 Task: Manage the "Dashboard related list" page setting.
Action: Mouse moved to (962, 62)
Screenshot: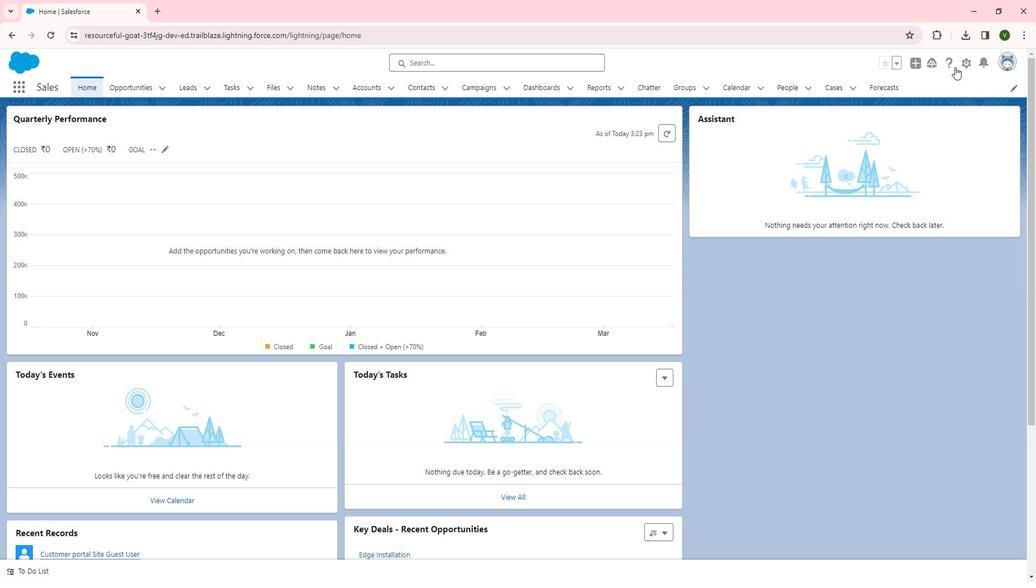 
Action: Mouse pressed left at (962, 62)
Screenshot: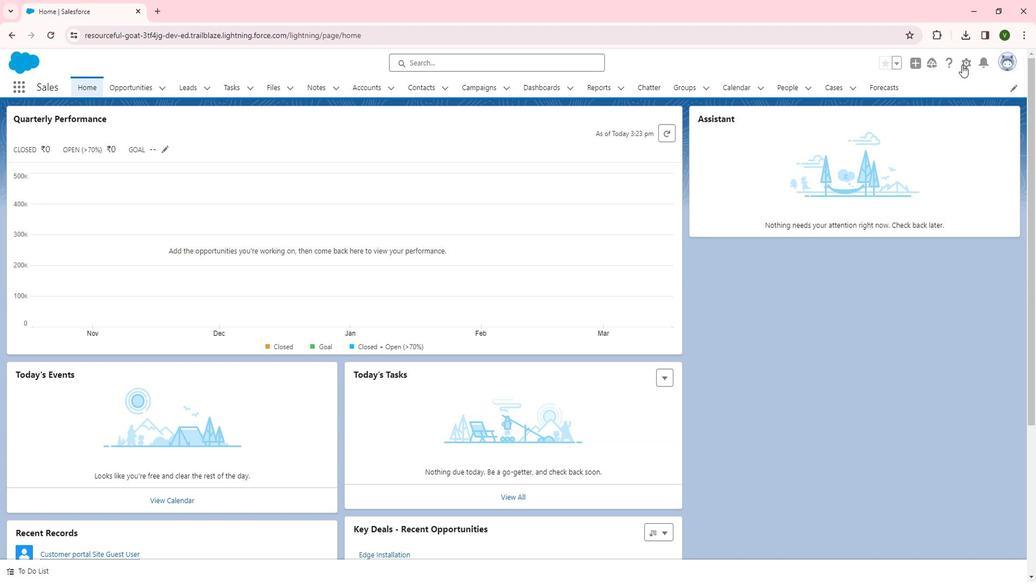 
Action: Mouse moved to (937, 81)
Screenshot: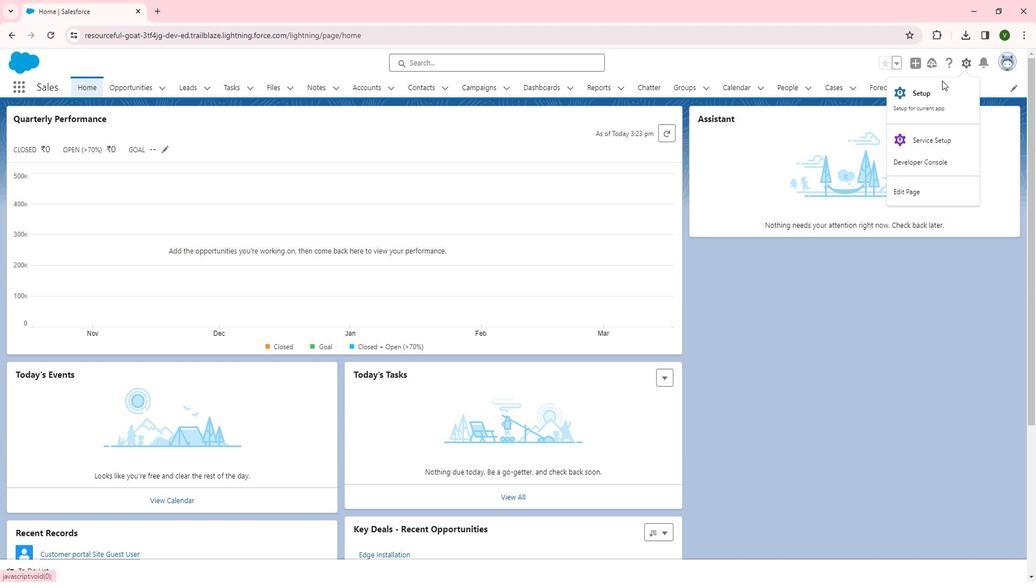 
Action: Mouse pressed left at (937, 81)
Screenshot: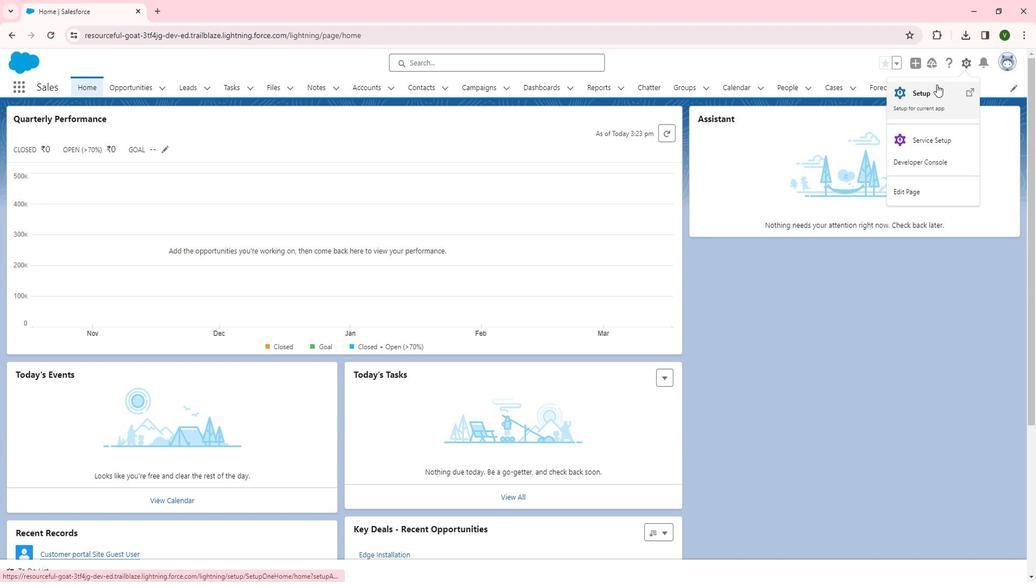 
Action: Mouse moved to (42, 428)
Screenshot: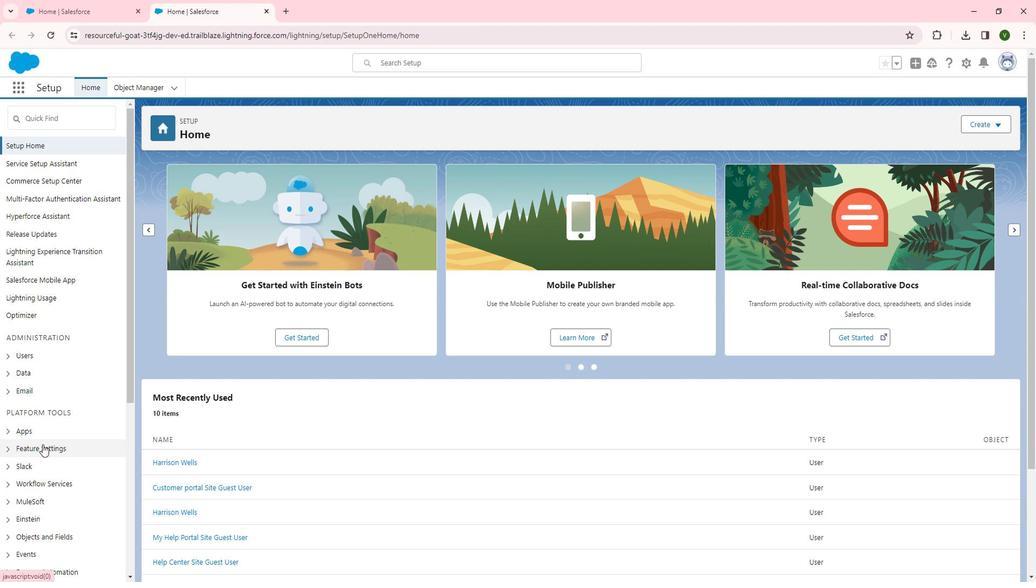 
Action: Mouse pressed left at (42, 428)
Screenshot: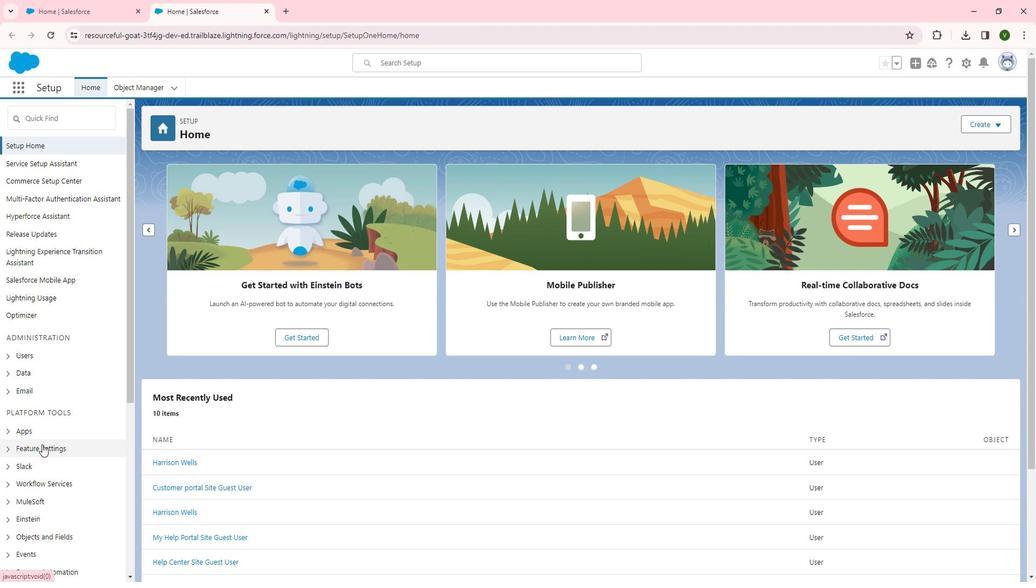 
Action: Mouse scrolled (42, 428) with delta (0, 0)
Screenshot: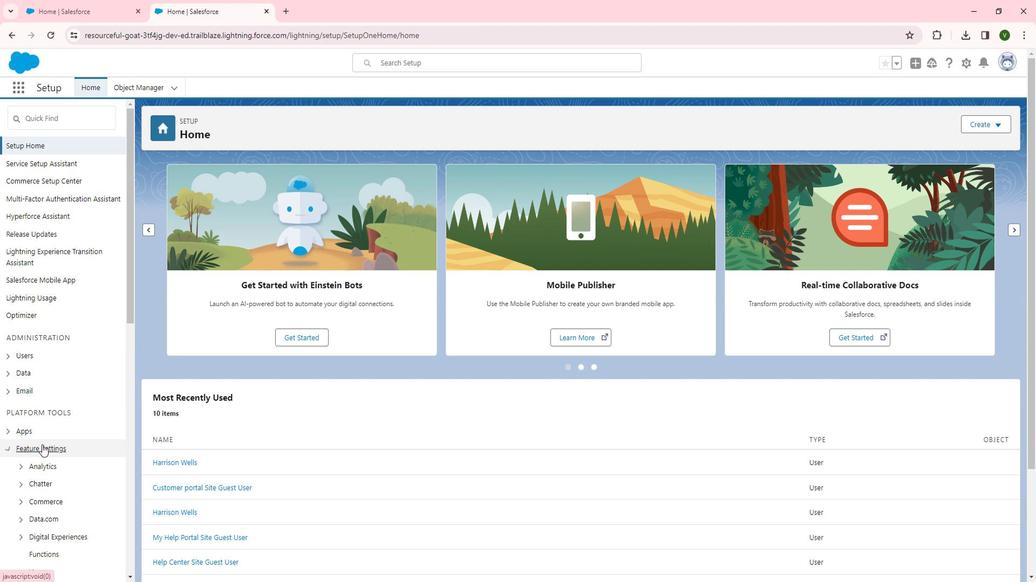 
Action: Mouse scrolled (42, 428) with delta (0, 0)
Screenshot: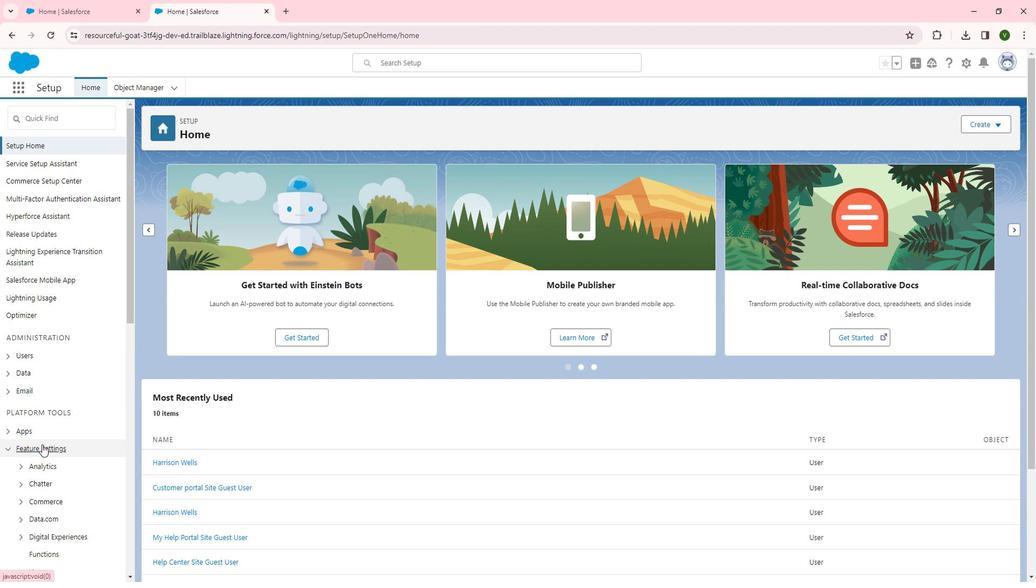
Action: Mouse scrolled (42, 428) with delta (0, 0)
Screenshot: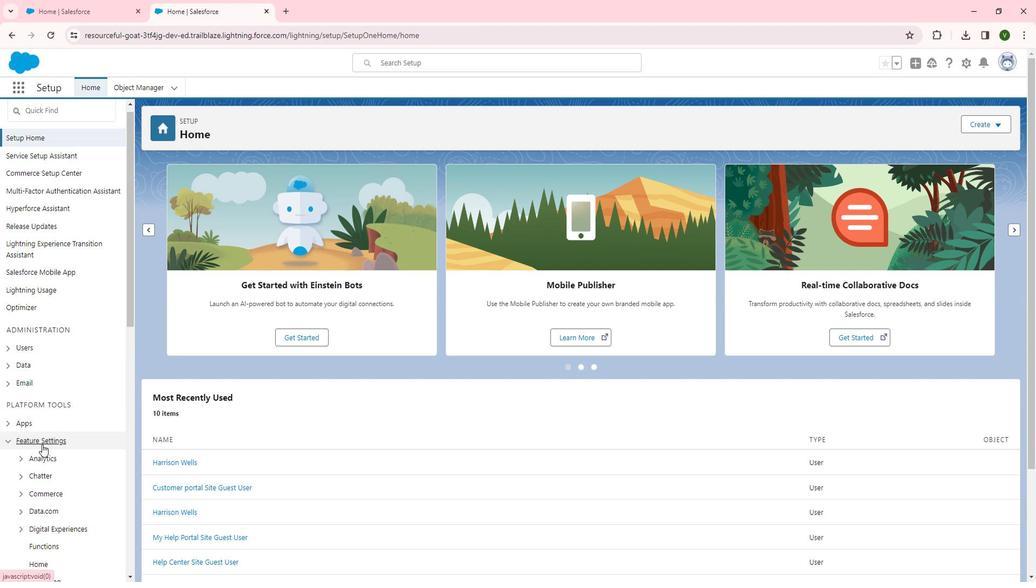 
Action: Mouse moved to (56, 354)
Screenshot: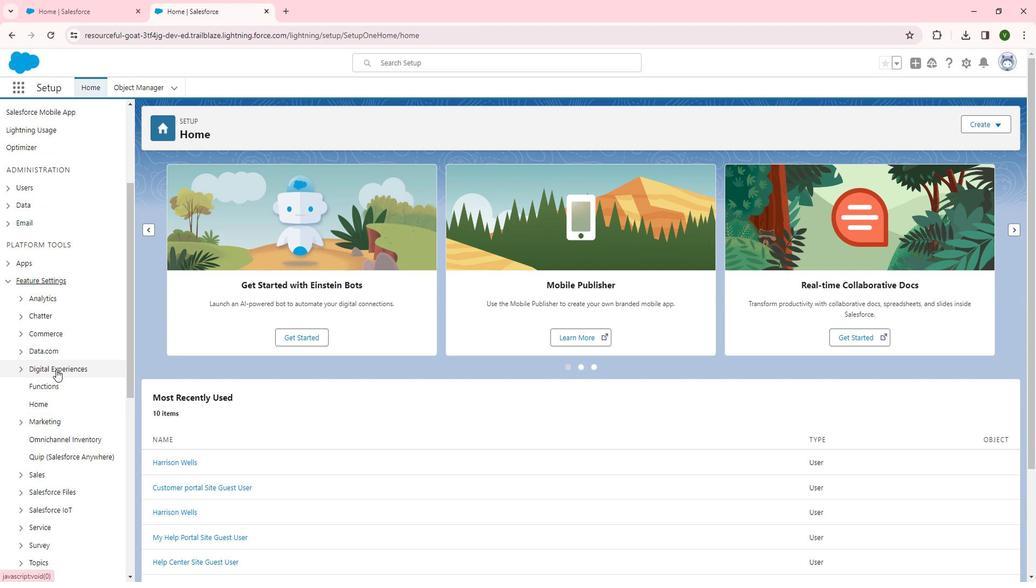 
Action: Mouse pressed left at (56, 354)
Screenshot: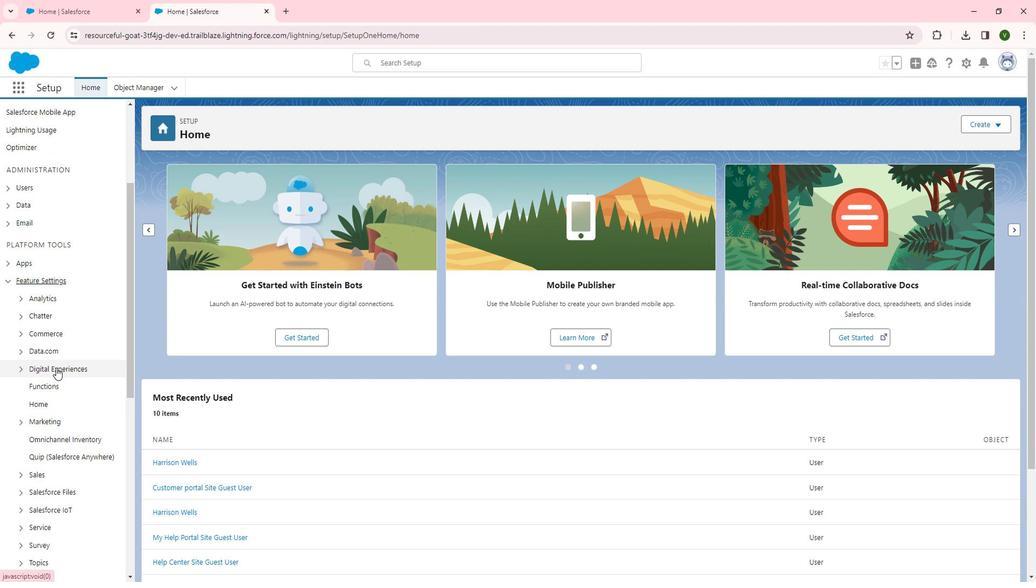 
Action: Mouse moved to (51, 370)
Screenshot: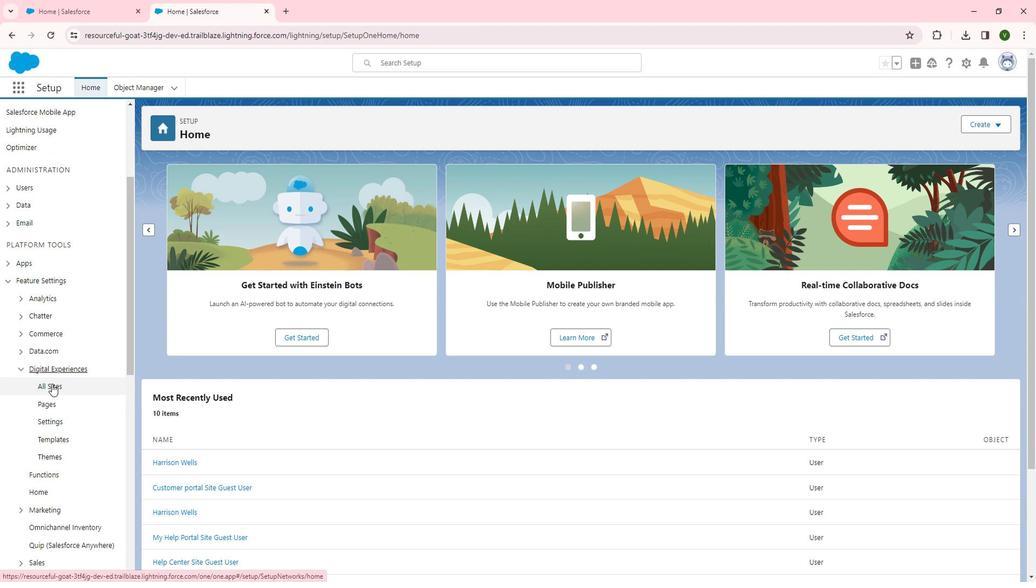 
Action: Mouse pressed left at (51, 370)
Screenshot: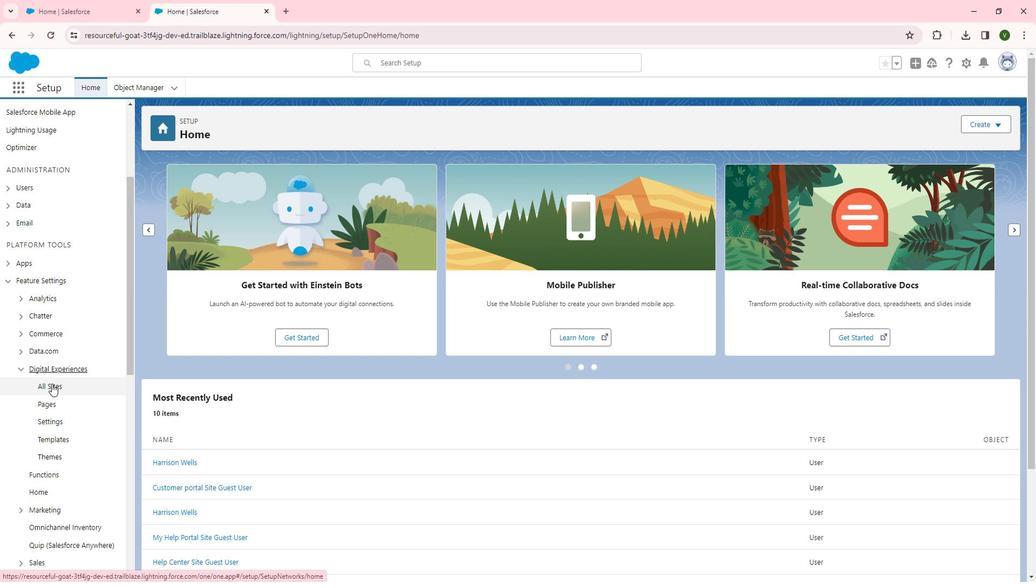 
Action: Mouse moved to (173, 274)
Screenshot: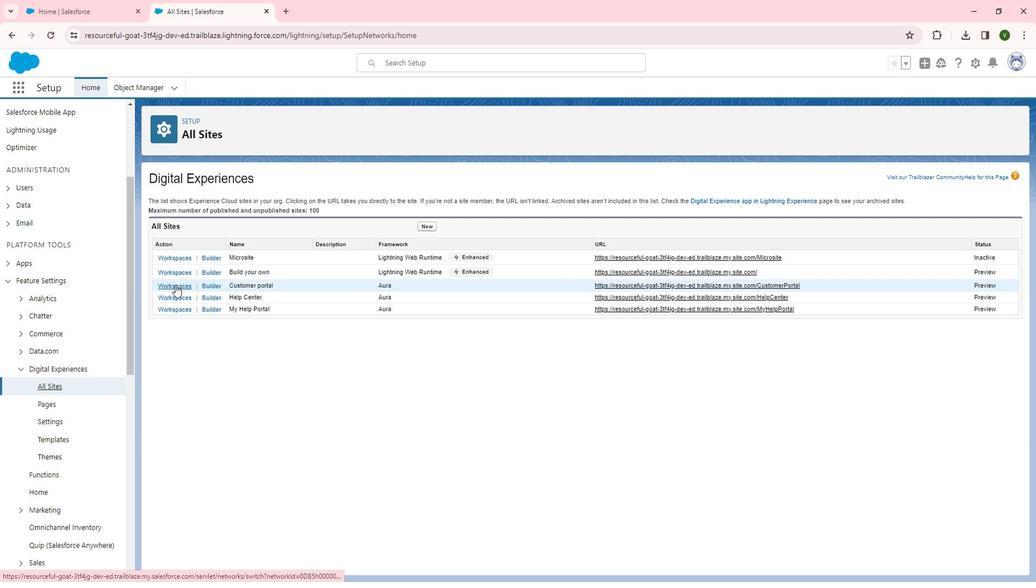 
Action: Mouse pressed left at (173, 274)
Screenshot: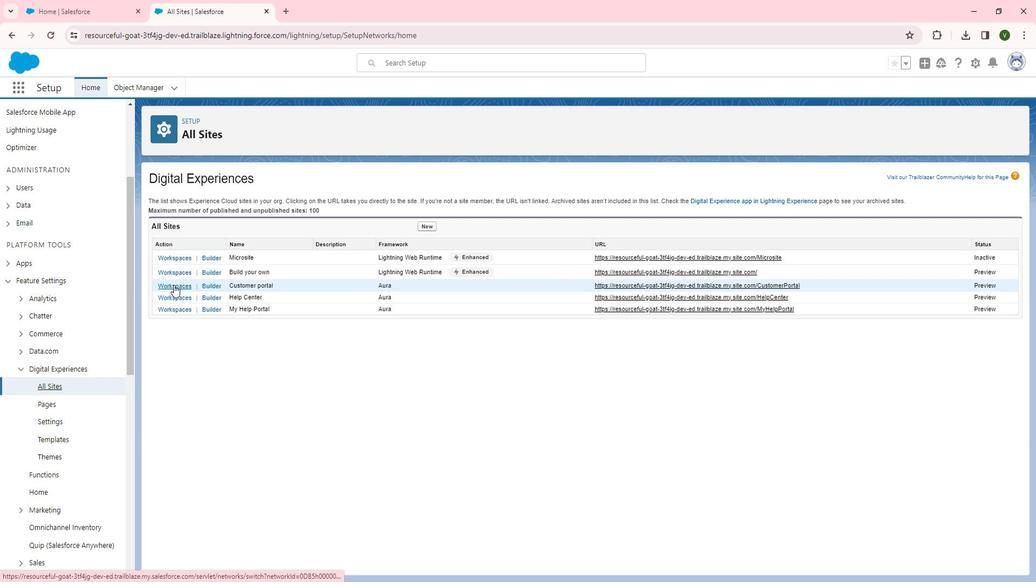 
Action: Mouse moved to (140, 272)
Screenshot: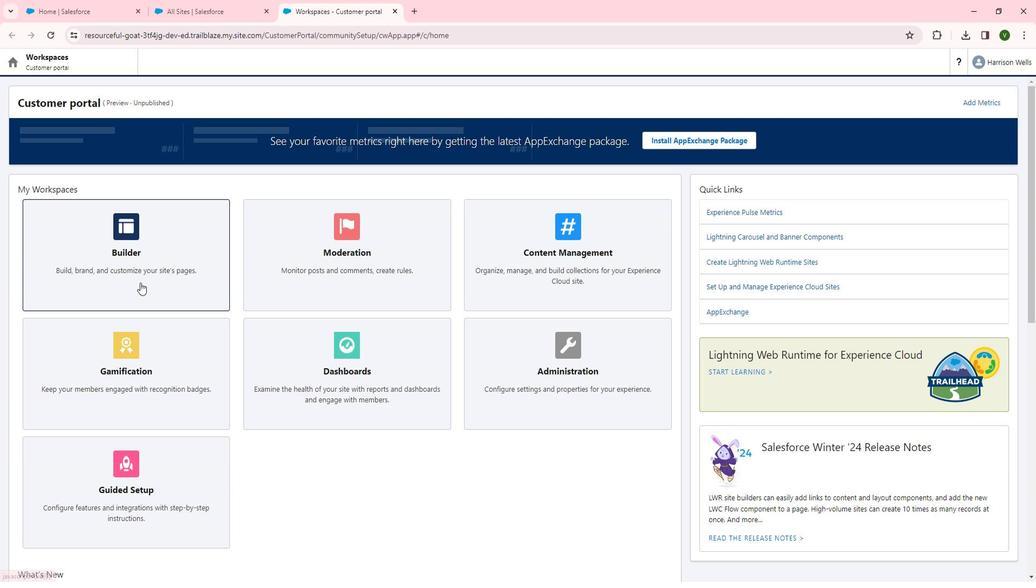 
Action: Mouse pressed left at (140, 272)
Screenshot: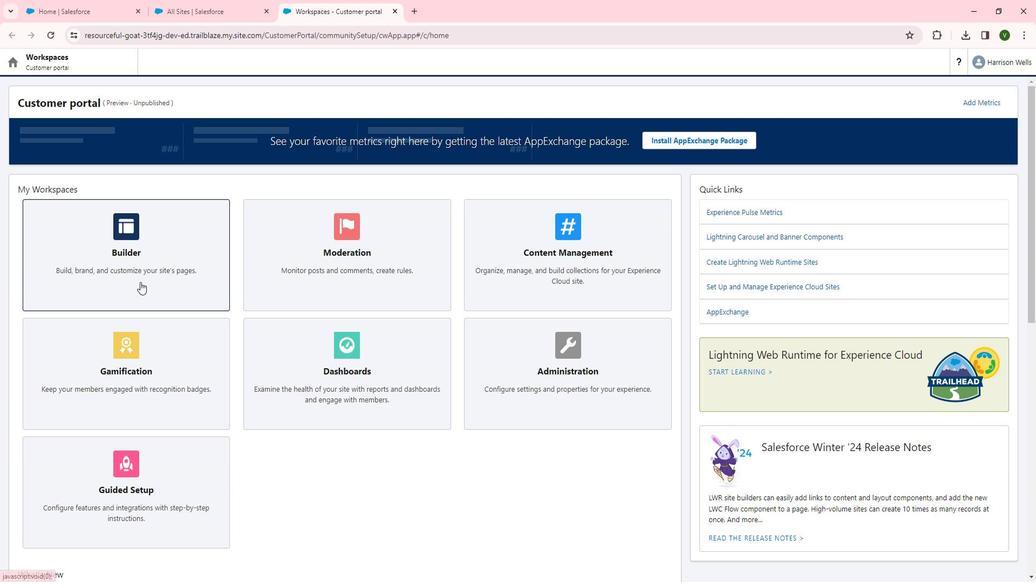 
Action: Mouse moved to (97, 57)
Screenshot: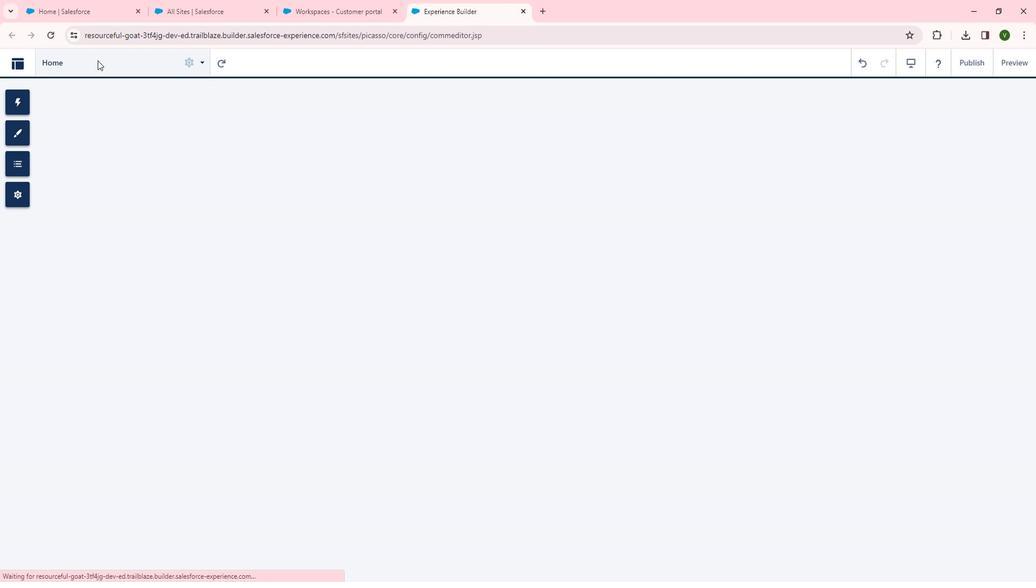 
Action: Mouse pressed left at (97, 57)
Screenshot: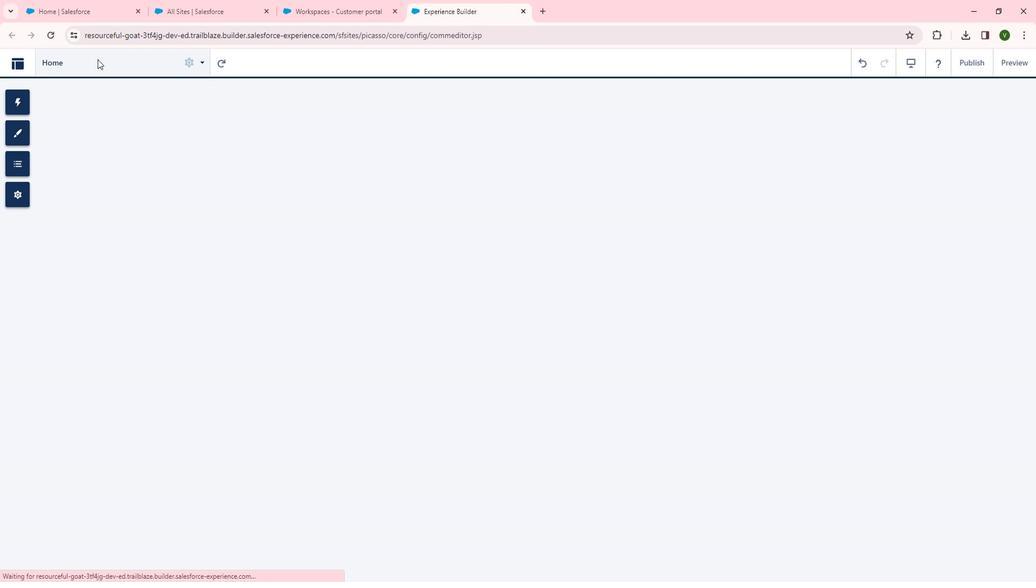 
Action: Mouse moved to (47, 246)
Screenshot: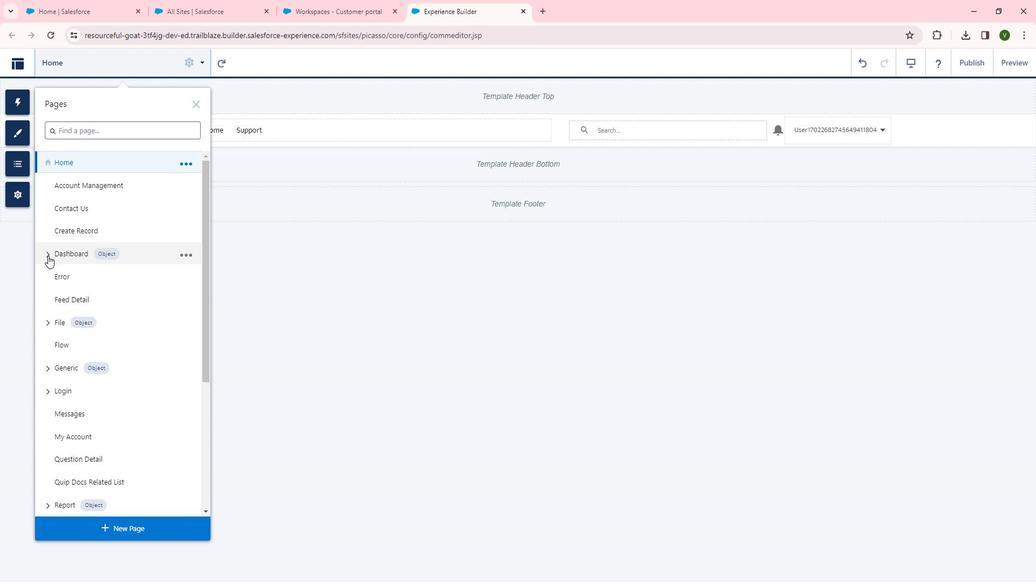 
Action: Mouse pressed left at (47, 246)
Screenshot: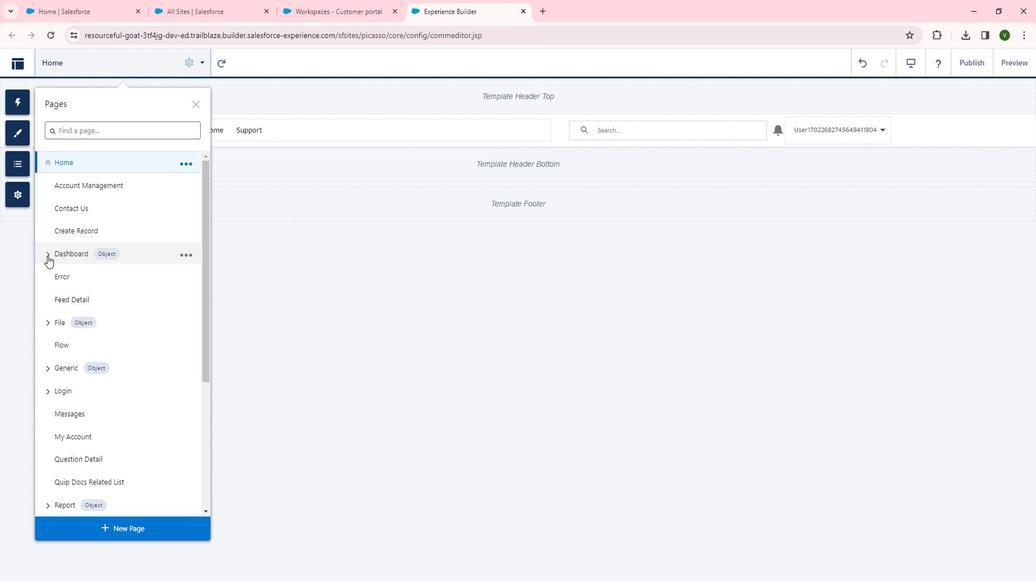 
Action: Mouse moved to (99, 306)
Screenshot: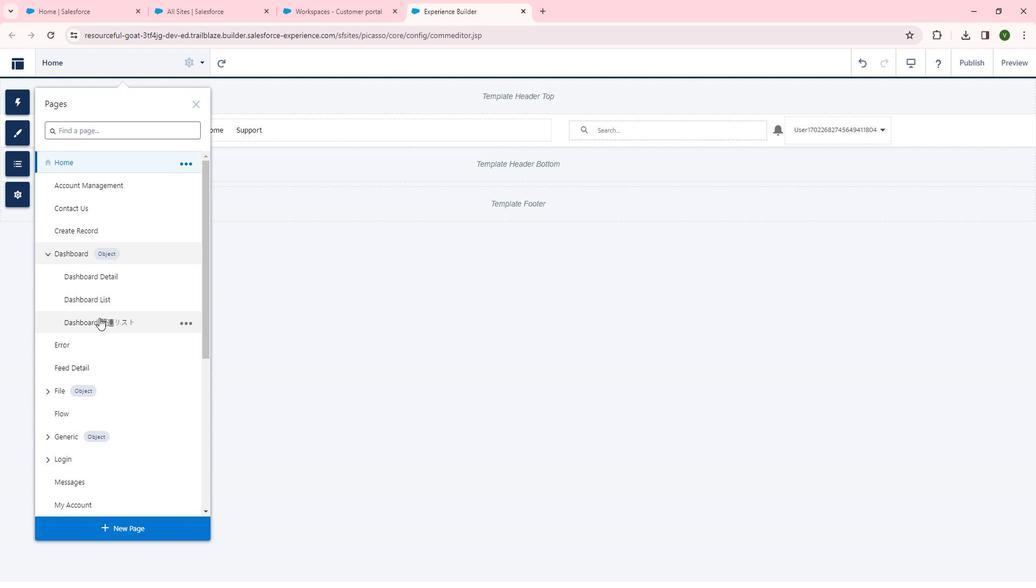
Action: Mouse pressed left at (99, 306)
Screenshot: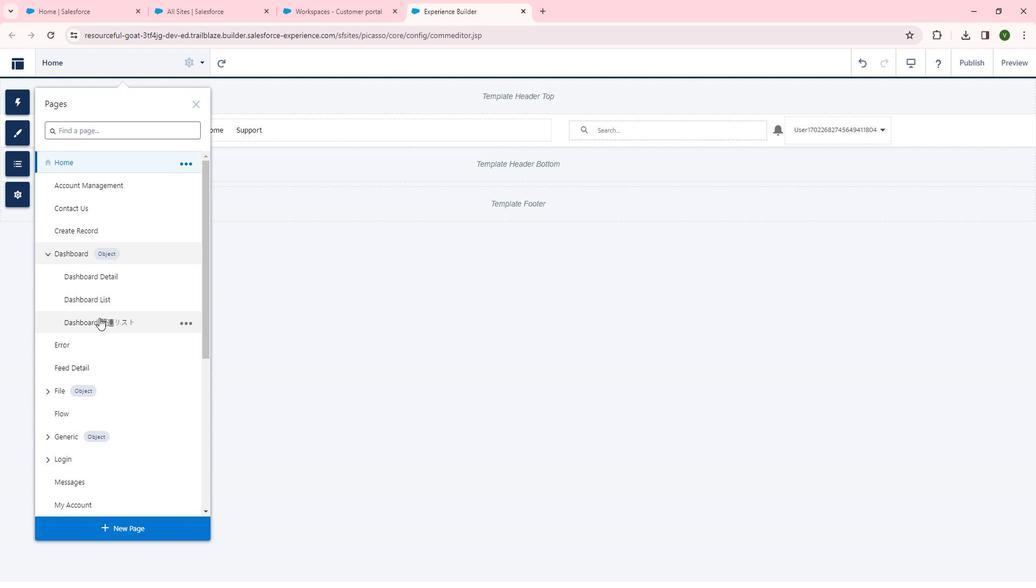 
Action: Mouse moved to (155, 64)
Screenshot: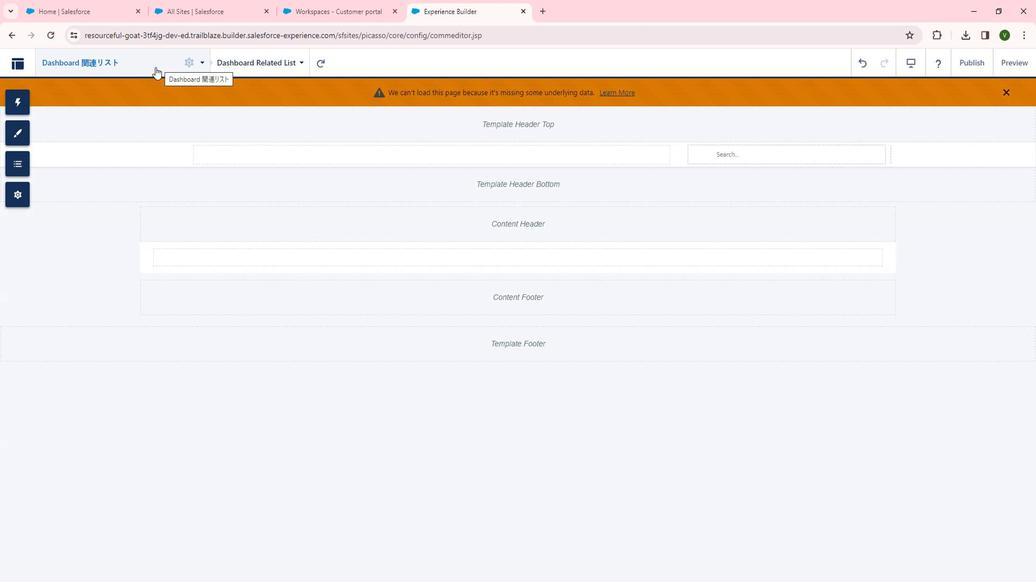 
Action: Mouse pressed left at (155, 64)
Screenshot: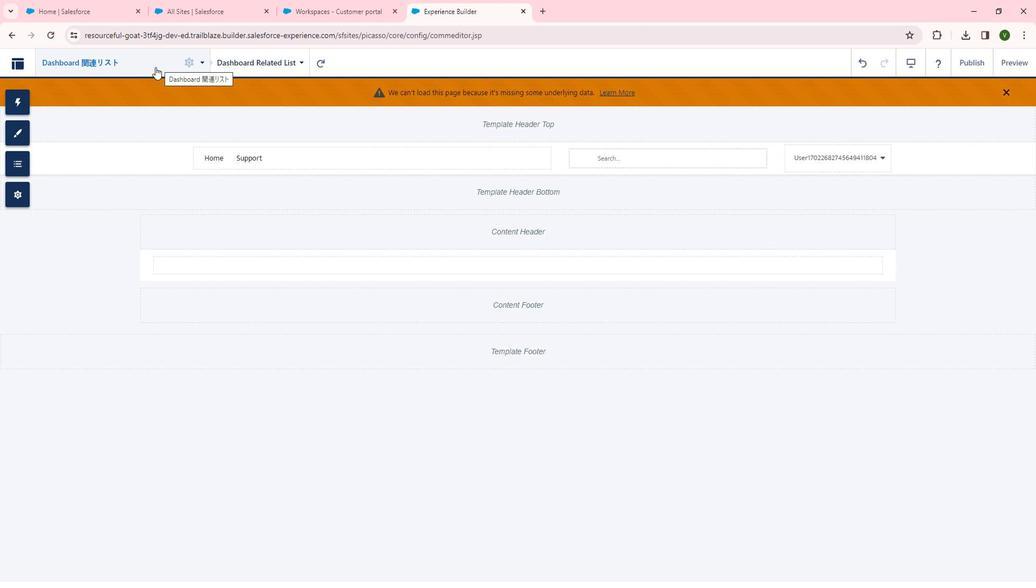 
Action: Mouse moved to (192, 157)
Screenshot: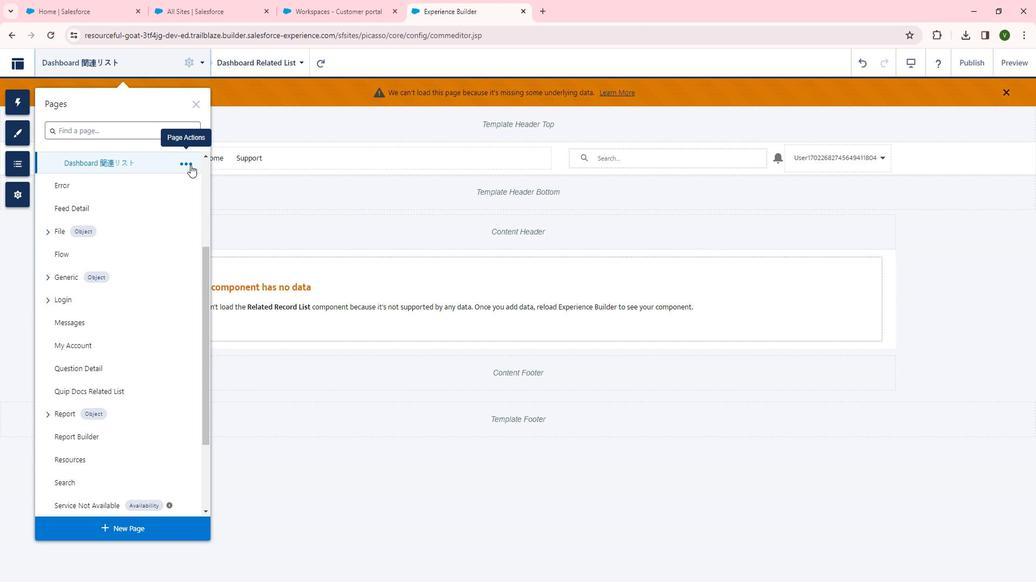 
Action: Mouse pressed left at (192, 157)
Screenshot: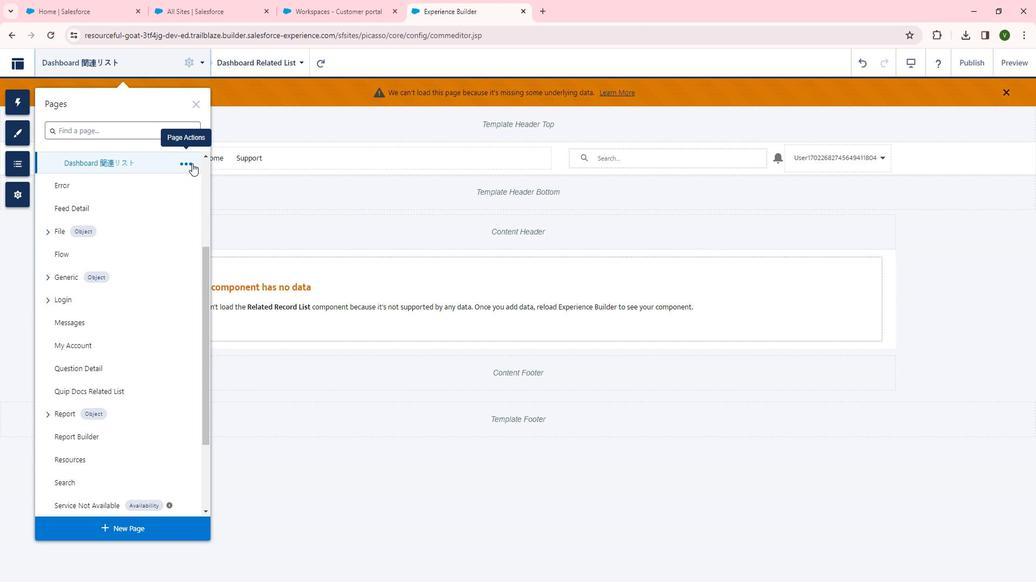 
Action: Mouse moved to (237, 155)
Screenshot: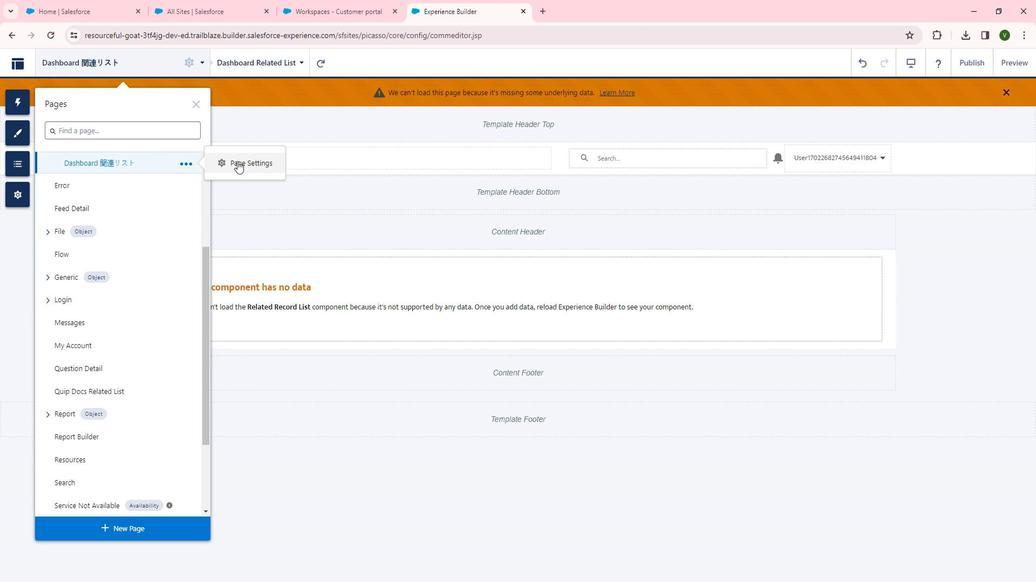 
Action: Mouse pressed left at (237, 155)
Screenshot: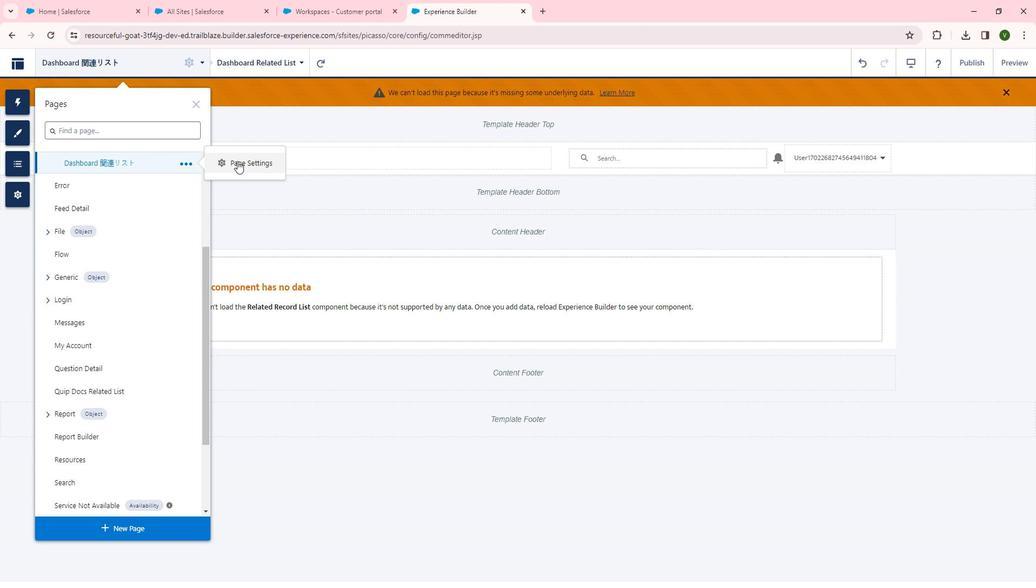 
Action: Mouse moved to (368, 317)
Screenshot: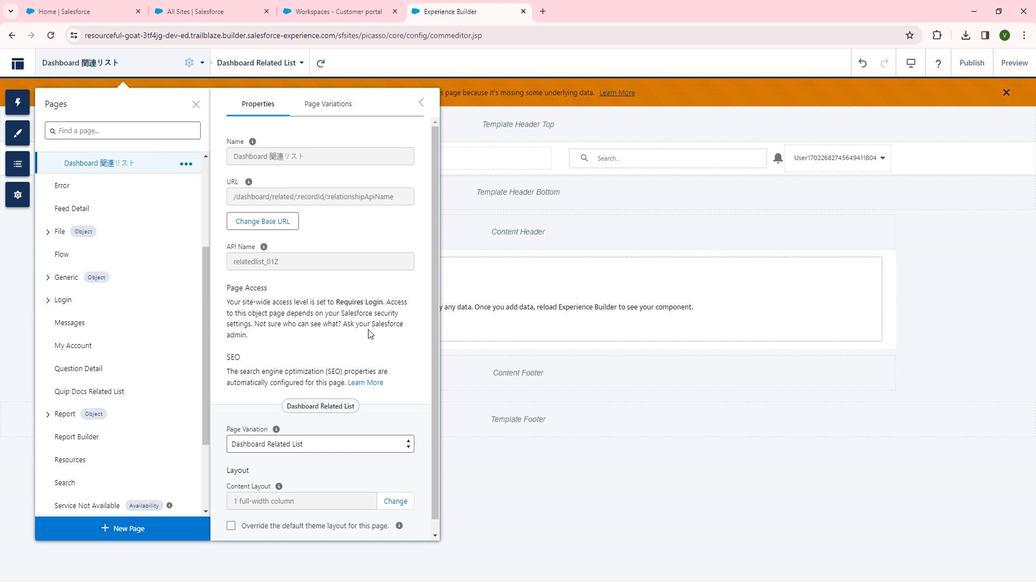 
Action: Mouse scrolled (368, 317) with delta (0, 0)
Screenshot: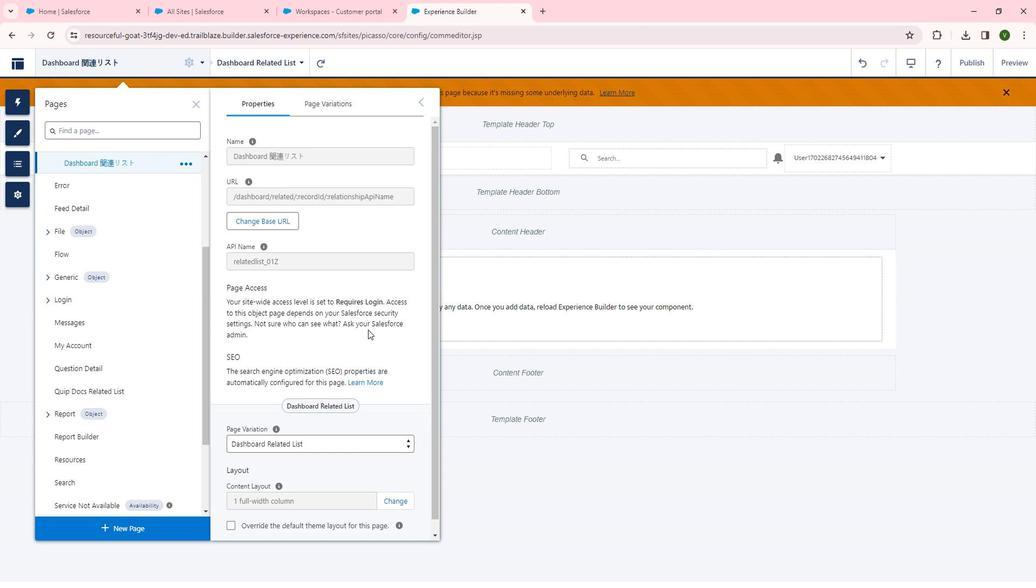
Action: Mouse scrolled (368, 317) with delta (0, 0)
Screenshot: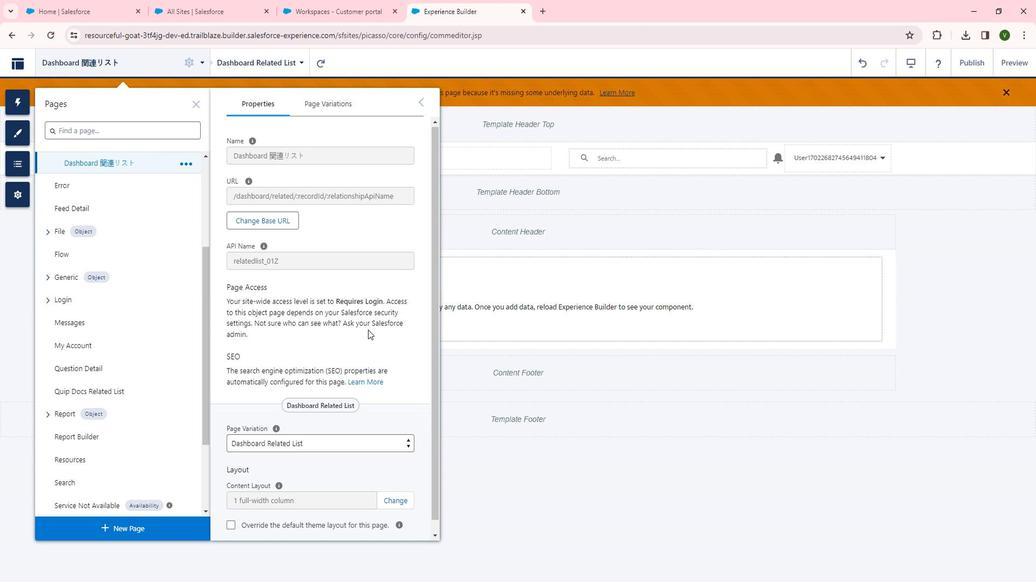 
Action: Mouse scrolled (368, 317) with delta (0, 0)
Screenshot: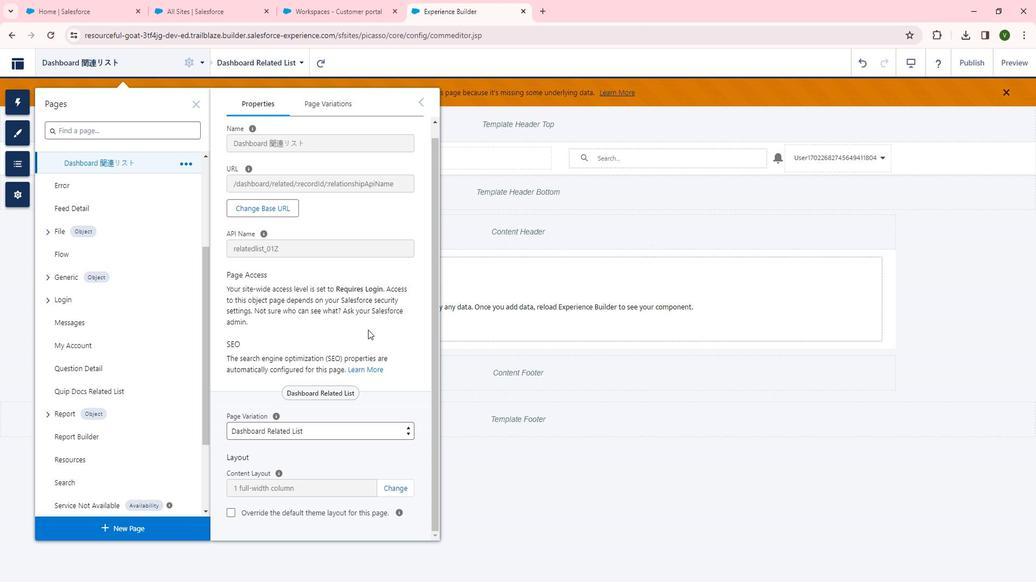 
Action: Mouse scrolled (368, 317) with delta (0, 0)
Screenshot: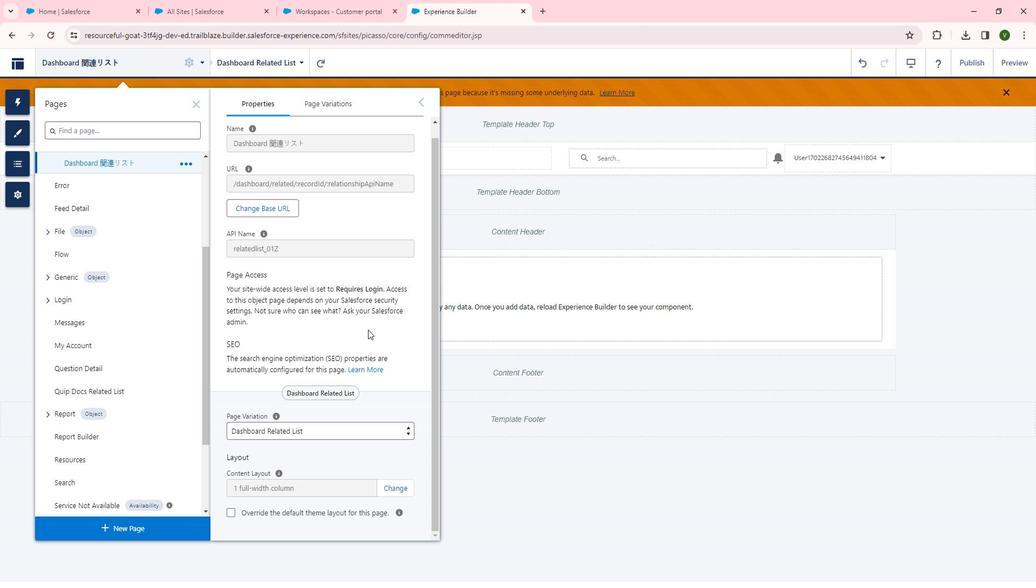
Action: Mouse moved to (394, 471)
Screenshot: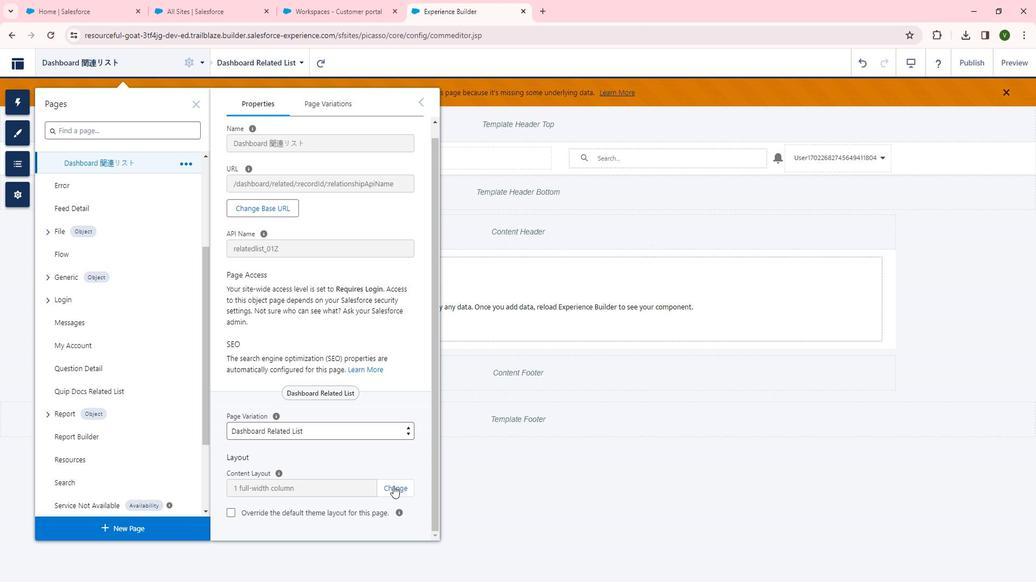 
Action: Mouse pressed left at (394, 471)
Screenshot: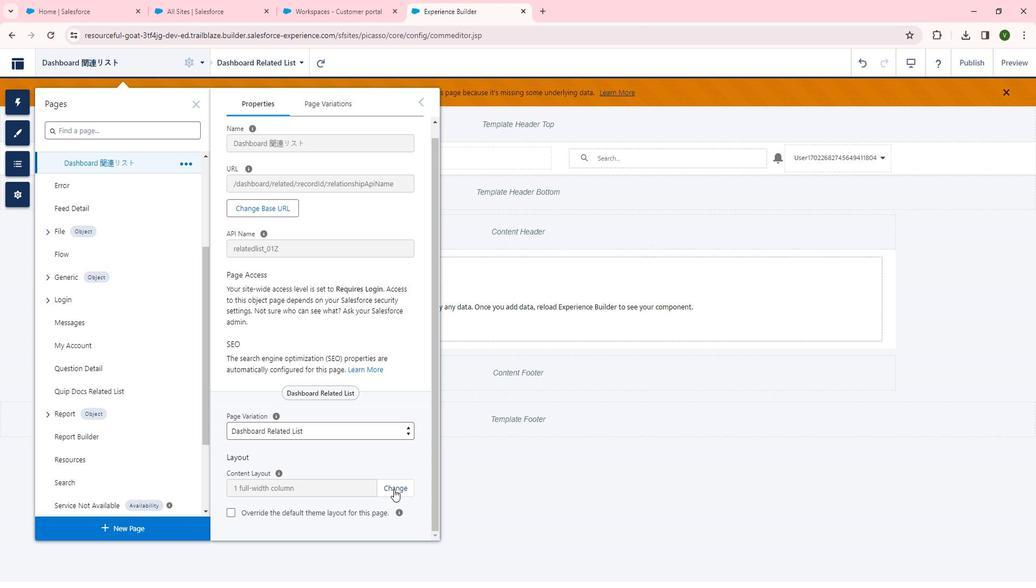 
Action: Mouse moved to (670, 426)
Screenshot: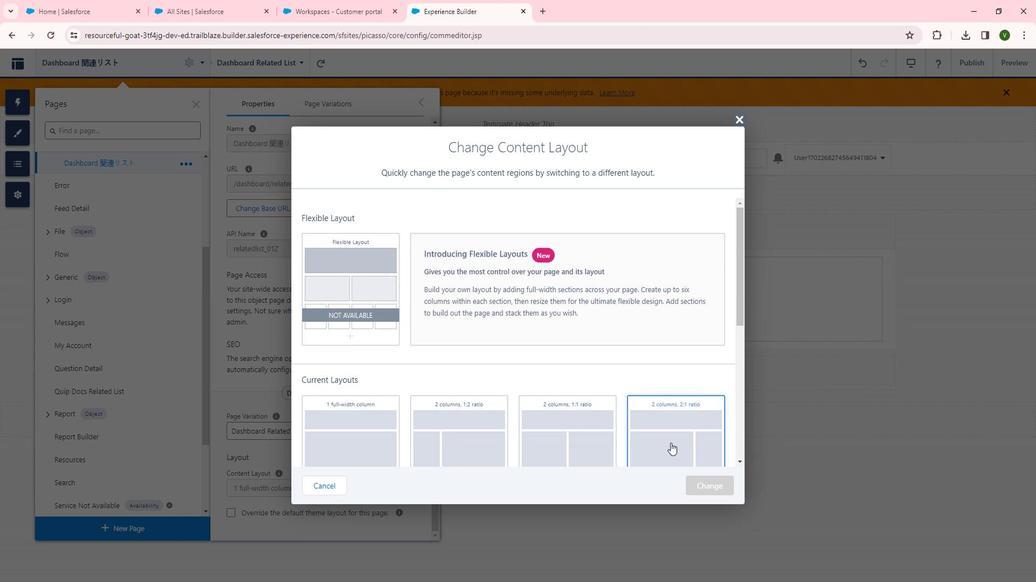 
Action: Mouse pressed left at (670, 426)
Screenshot: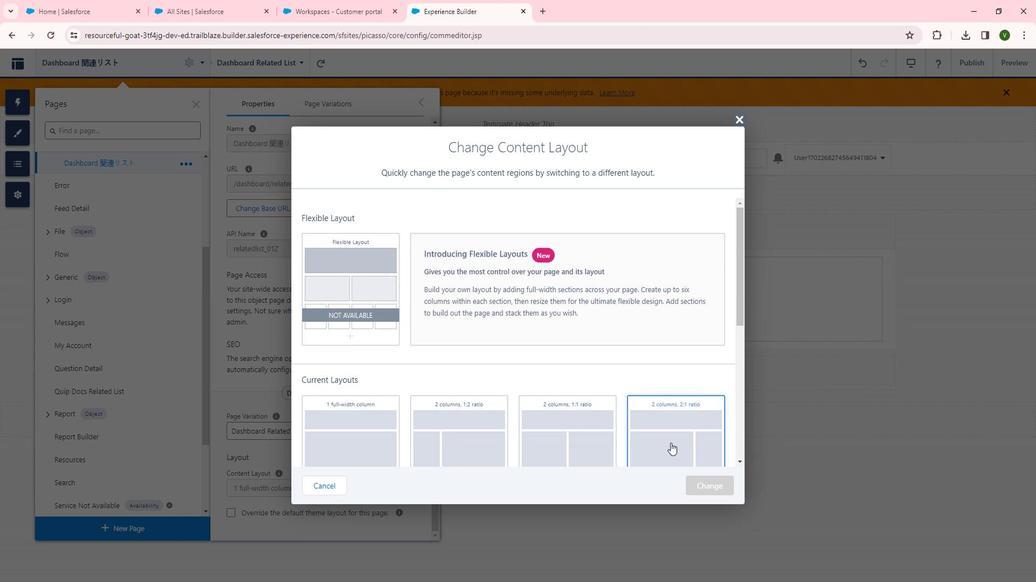 
Action: Mouse moved to (720, 474)
Screenshot: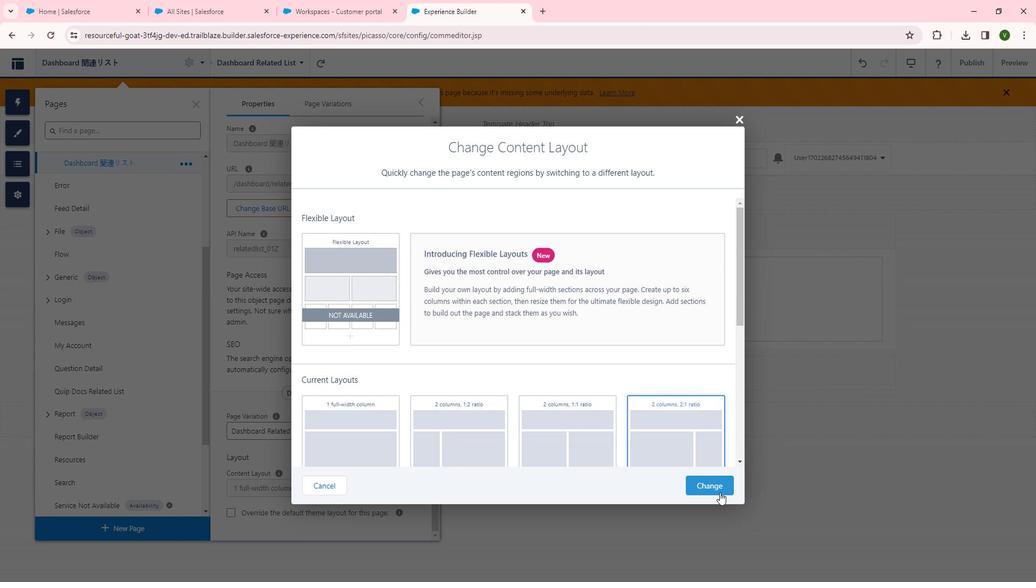 
Action: Mouse pressed left at (720, 474)
Screenshot: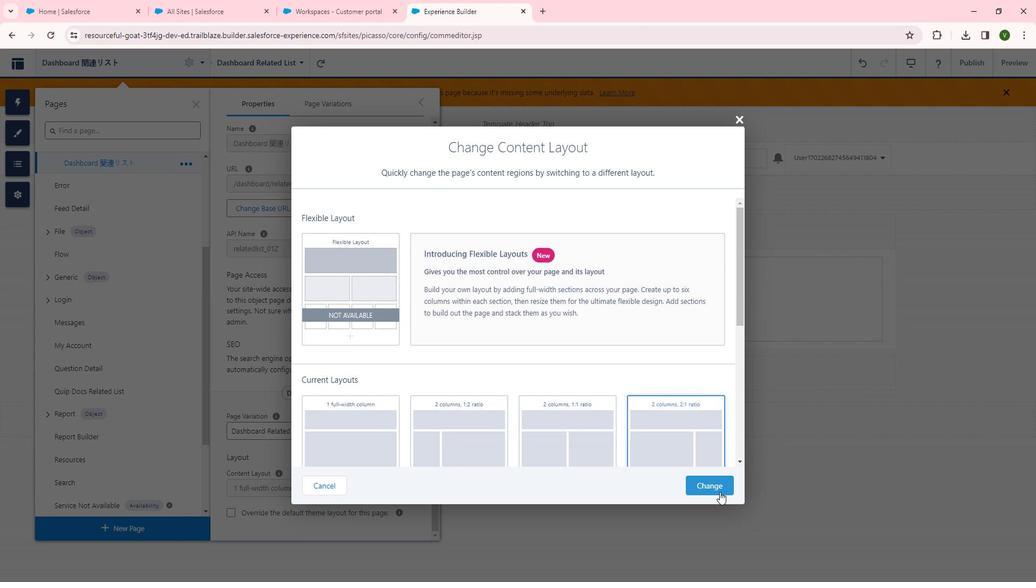 
Action: Mouse moved to (385, 440)
Screenshot: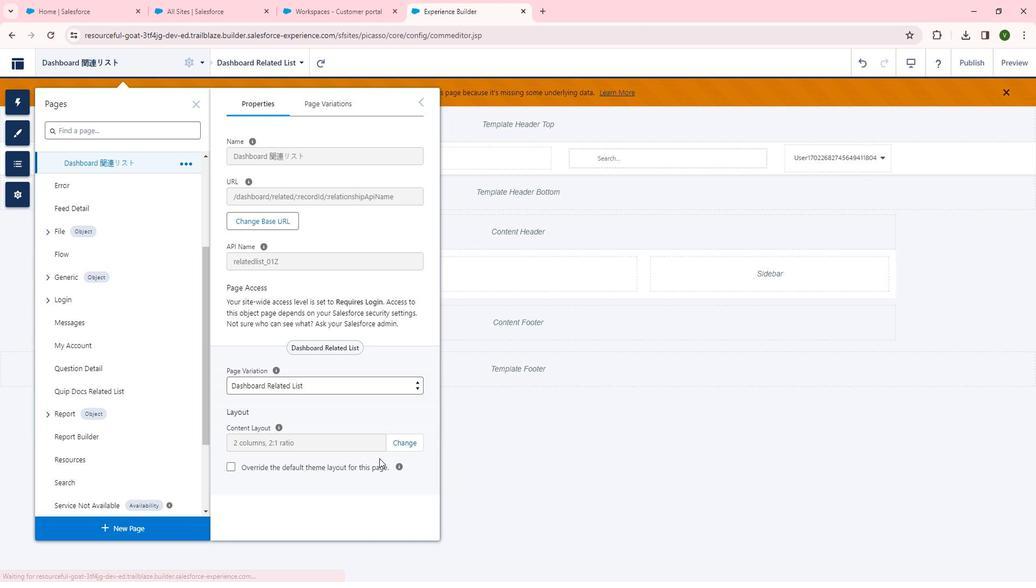
